 Task: Create Billing Term with Name: Net 7, Description: Payment Term: 7 days and Due Days: 7 days
Action: Mouse pressed left at (151, 24)
Screenshot: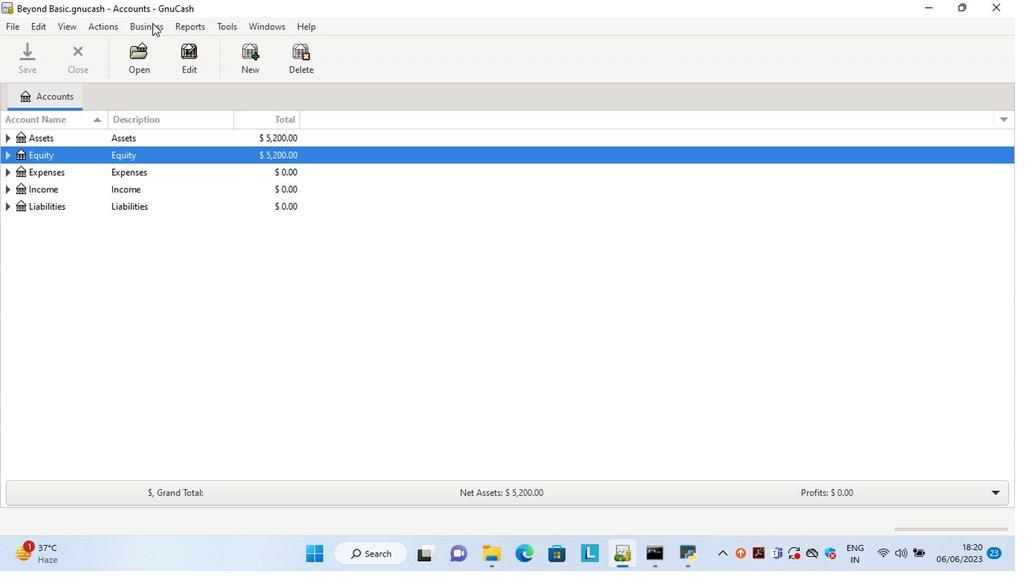 
Action: Mouse moved to (173, 142)
Screenshot: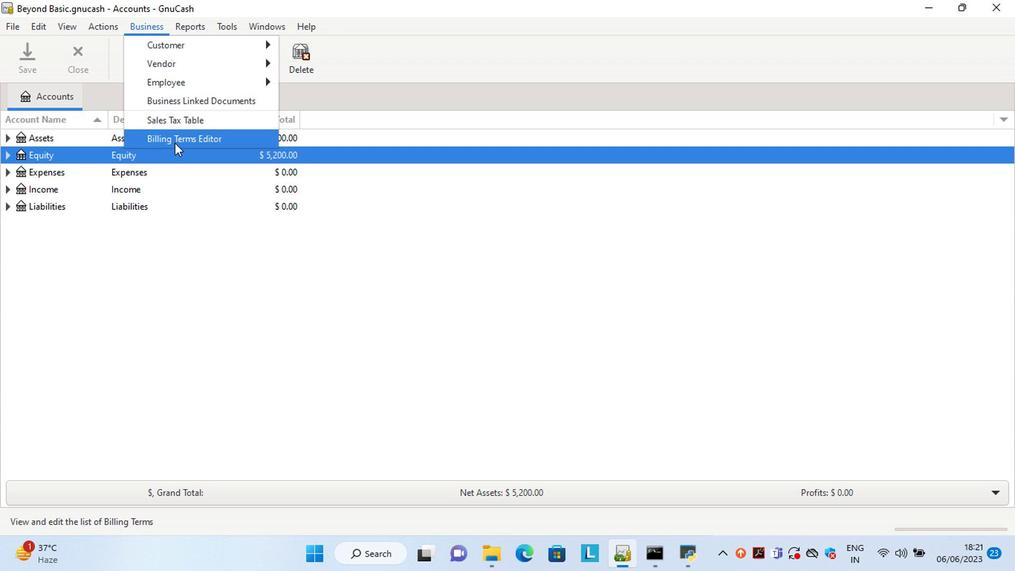
Action: Mouse pressed left at (173, 142)
Screenshot: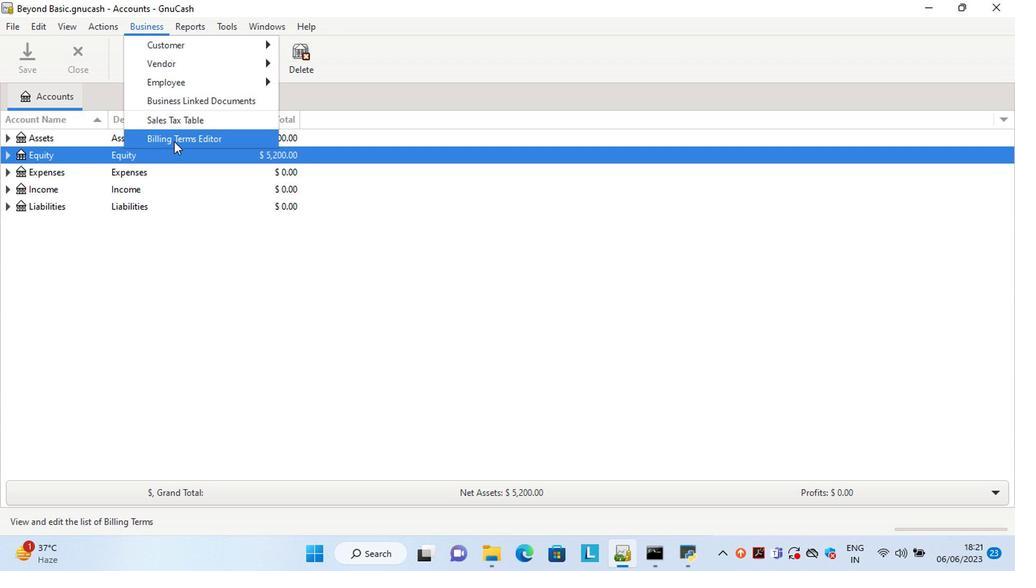 
Action: Mouse moved to (176, 279)
Screenshot: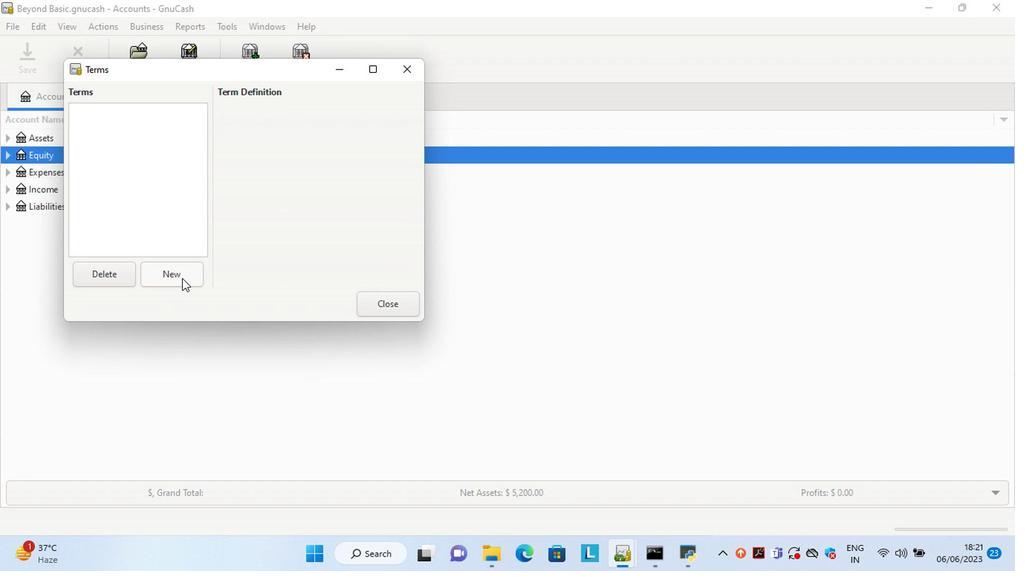 
Action: Mouse pressed left at (176, 279)
Screenshot: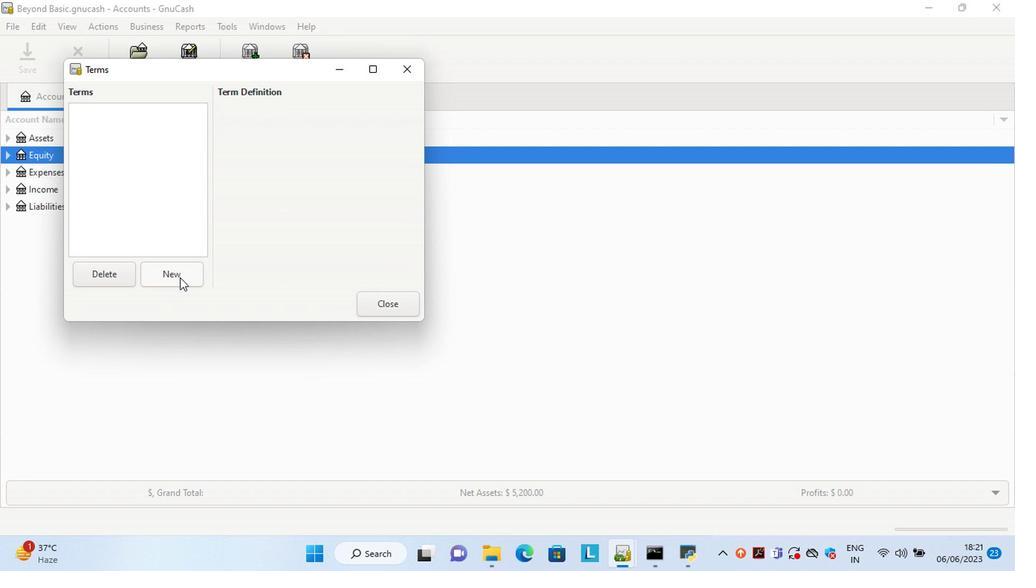 
Action: Mouse moved to (250, 129)
Screenshot: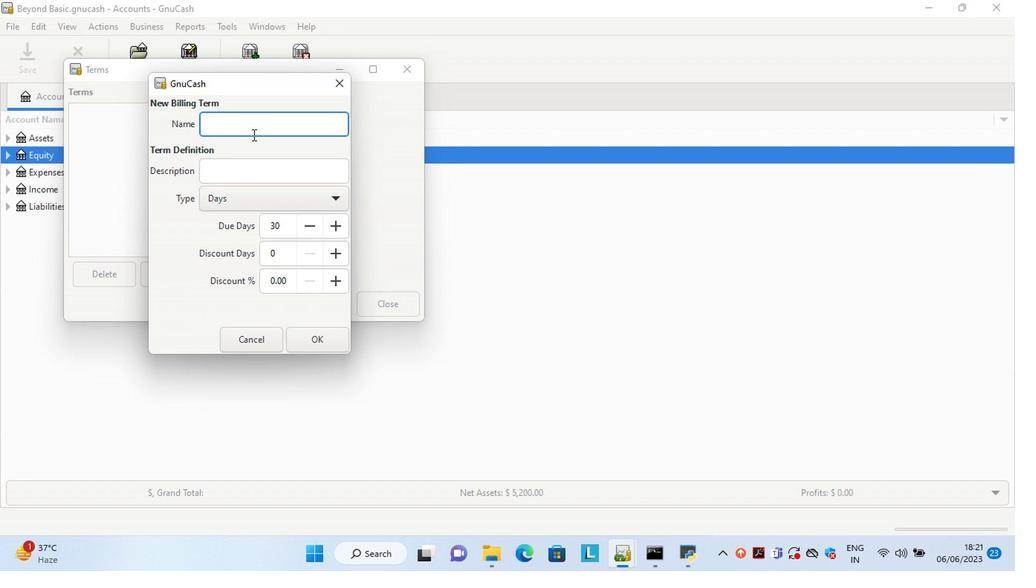 
Action: Key pressed <Key.shift>Net<Key.space>7
Screenshot: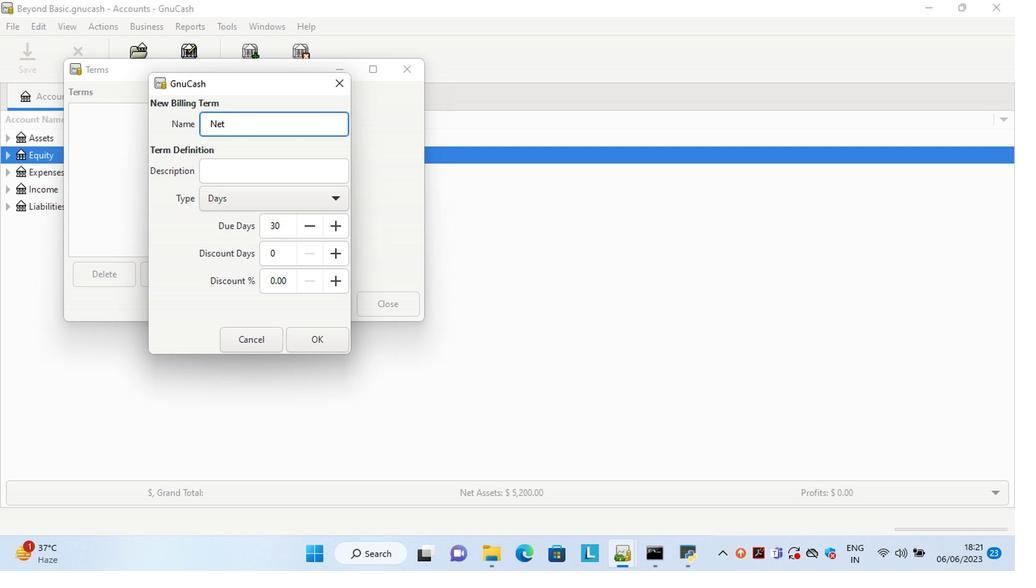 
Action: Mouse moved to (232, 173)
Screenshot: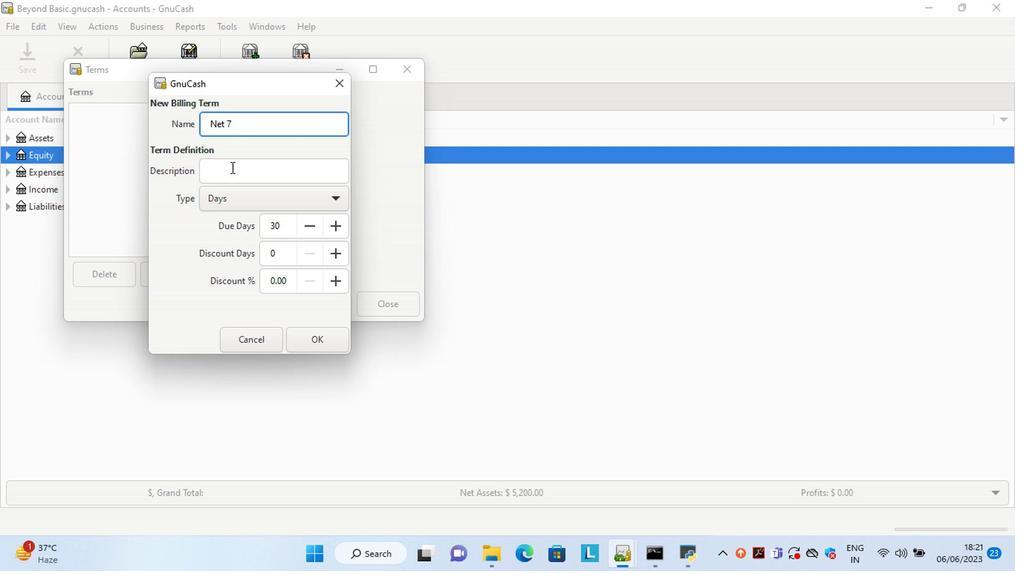 
Action: Mouse pressed left at (232, 173)
Screenshot: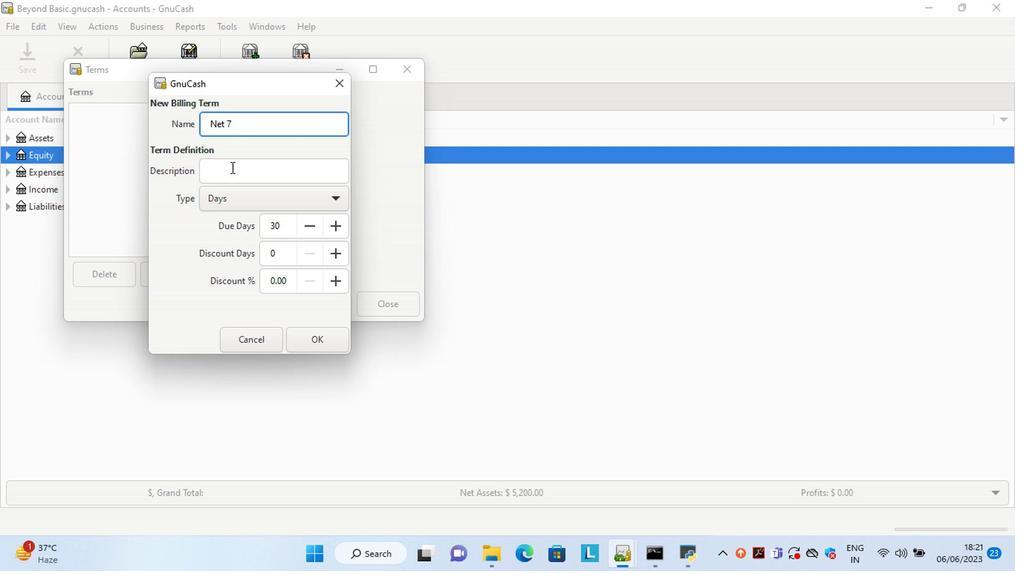 
Action: Key pressed <Key.shift>Payment<Key.space><Key.shift>Term<Key.shift_r>:<Key.space><Key.backspace><Key.backspace><Key.space><Key.shift_r>:<Key.space>7<Key.shift>D<Key.backspace>days
Screenshot: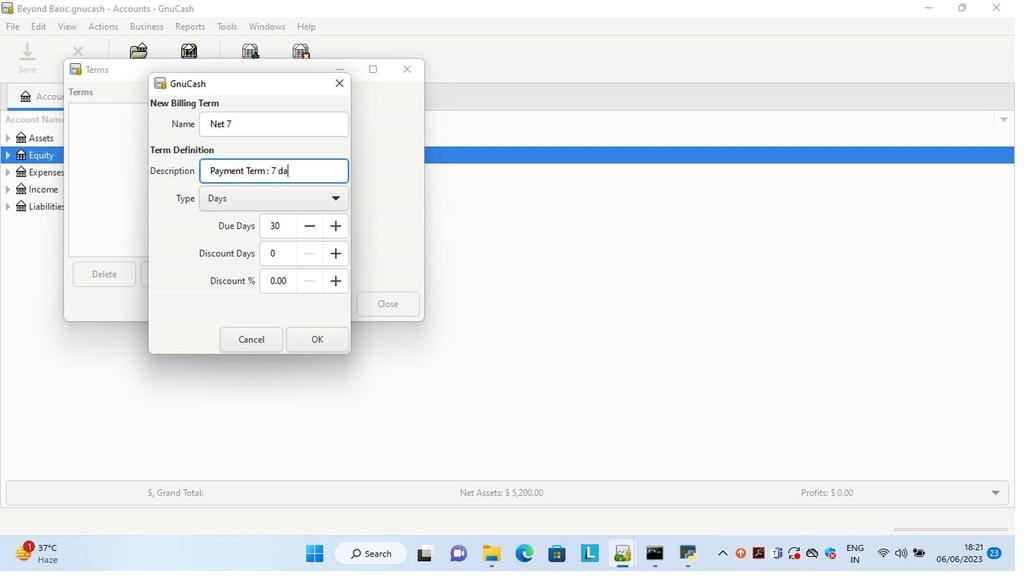
Action: Mouse moved to (282, 229)
Screenshot: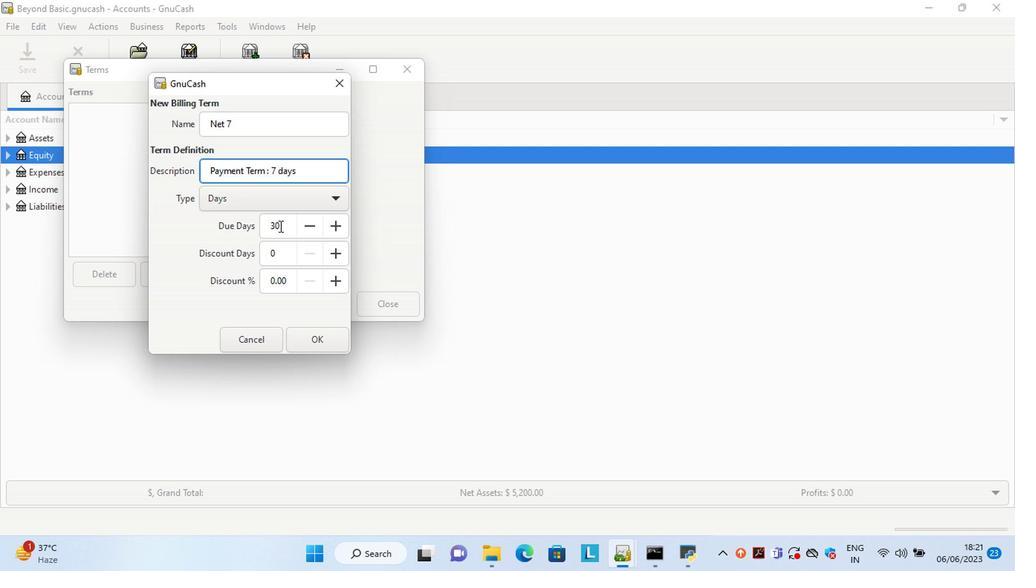 
Action: Mouse pressed left at (282, 229)
Screenshot: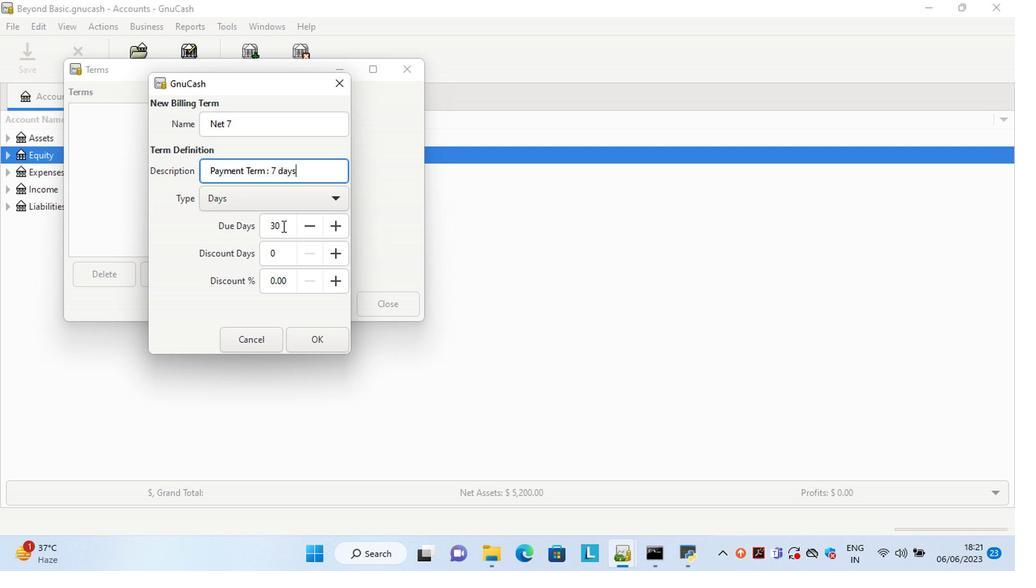 
Action: Mouse moved to (262, 229)
Screenshot: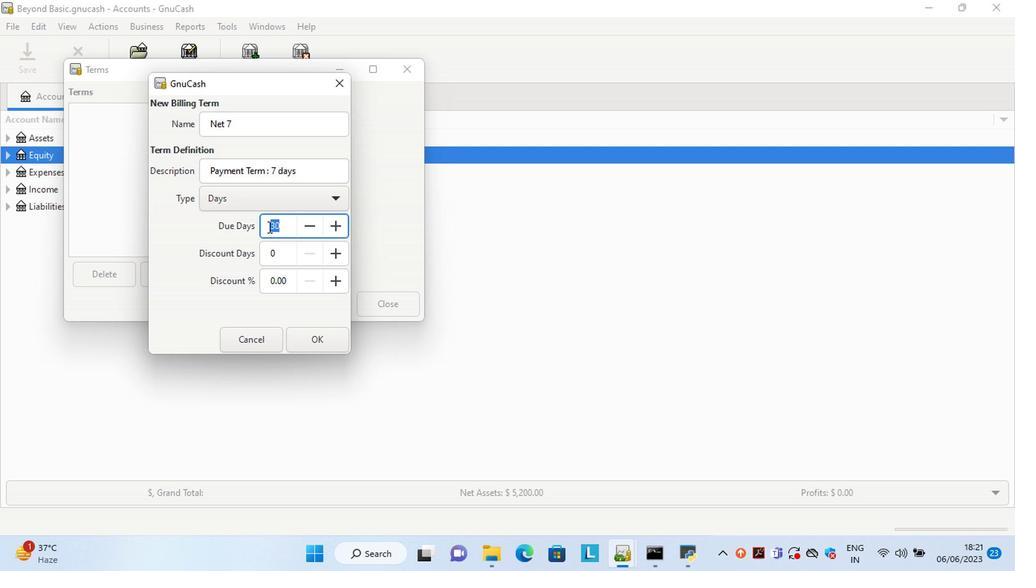
Action: Key pressed 7
Screenshot: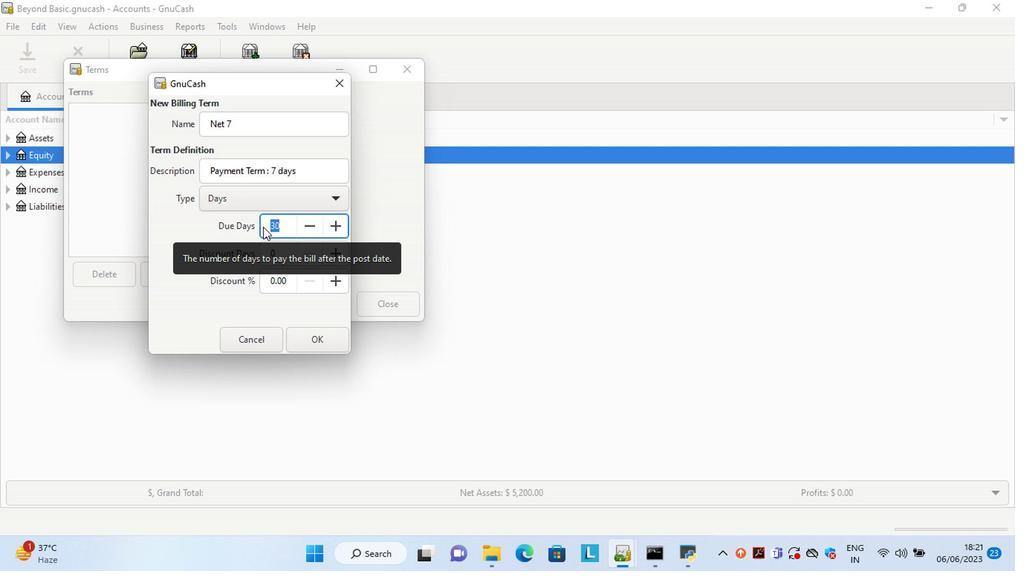 
Action: Mouse moved to (317, 340)
Screenshot: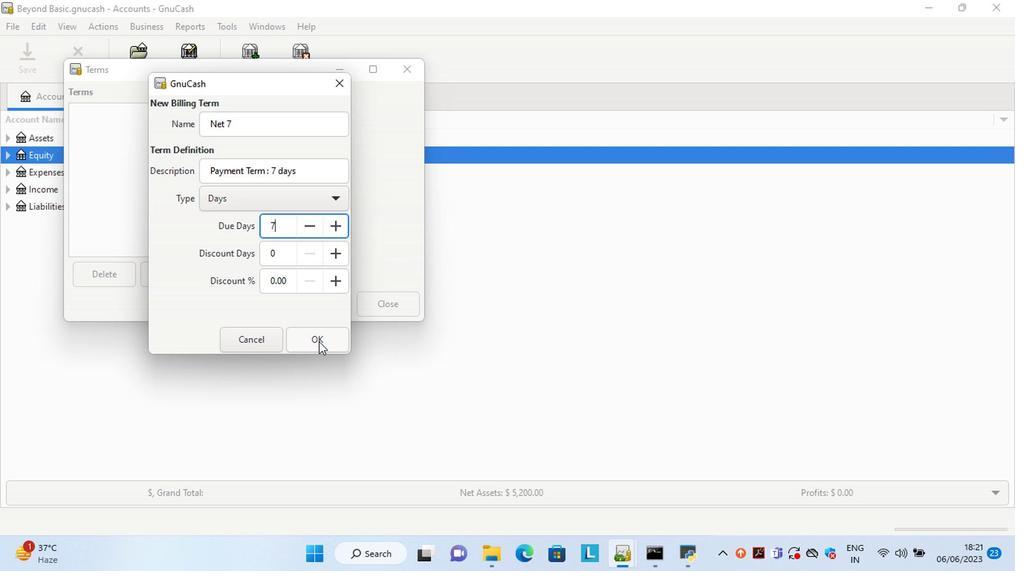 
Action: Mouse pressed left at (317, 340)
Screenshot: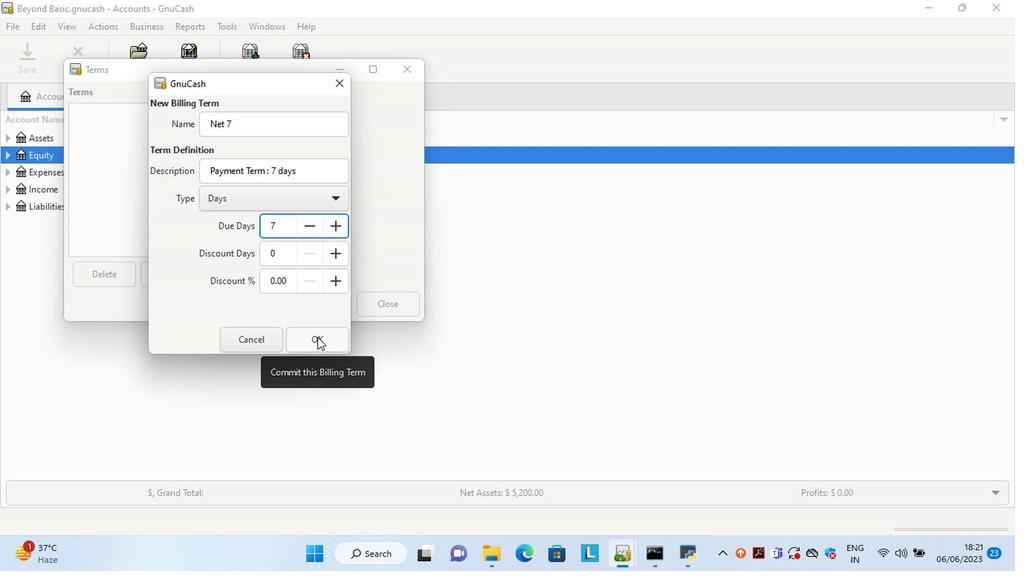 
Action: Mouse moved to (390, 304)
Screenshot: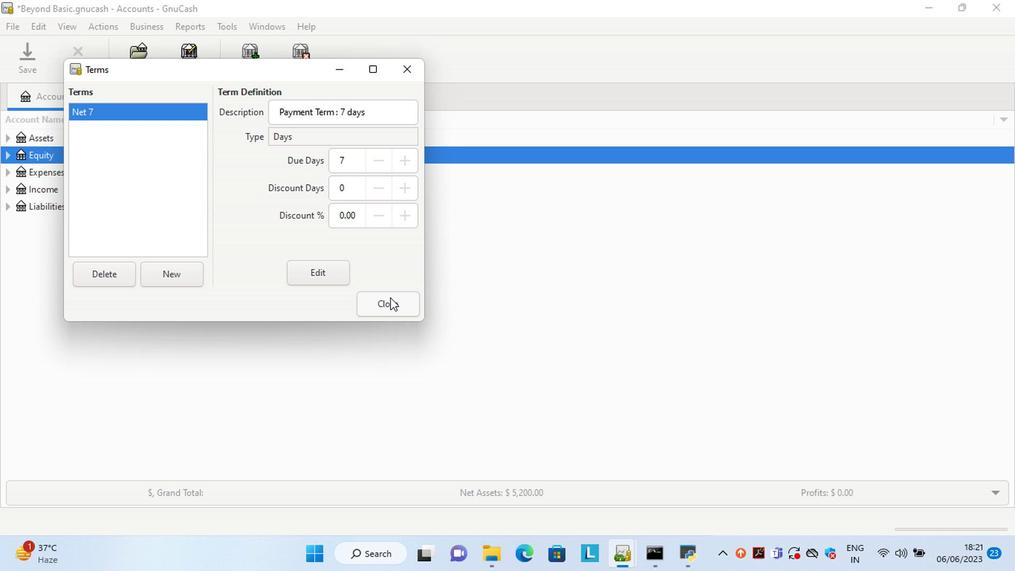
Action: Mouse pressed left at (390, 304)
Screenshot: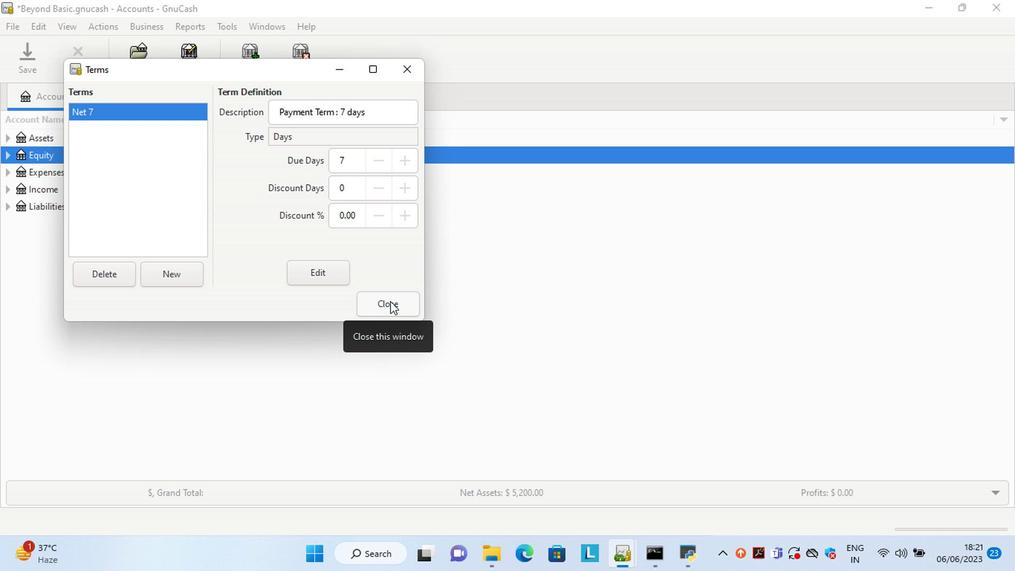 
